Task: Create a Python profile.
Action: Mouse moved to (3, 502)
Screenshot: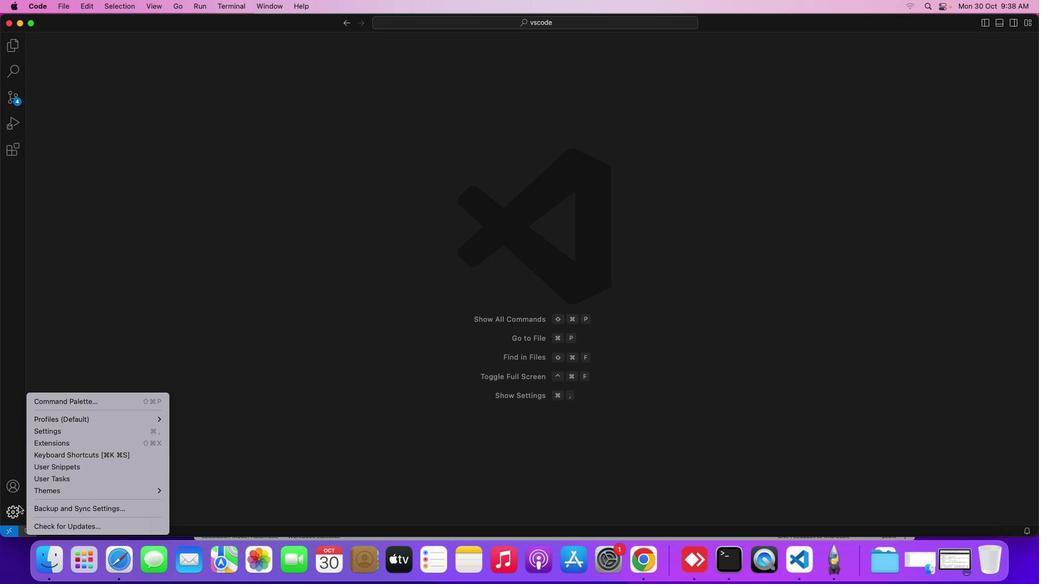 
Action: Mouse pressed left at (3, 502)
Screenshot: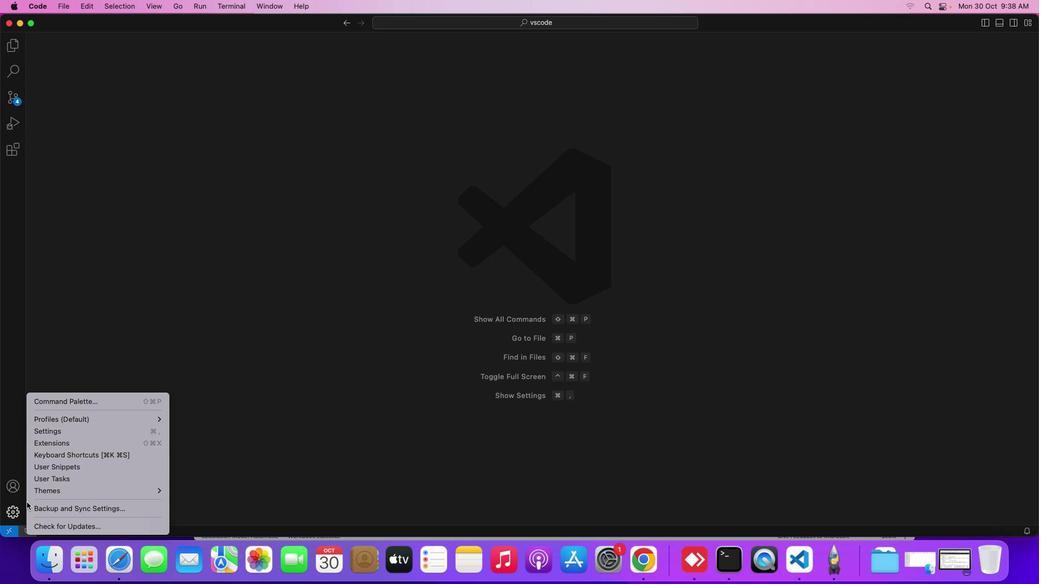 
Action: Mouse moved to (99, 411)
Screenshot: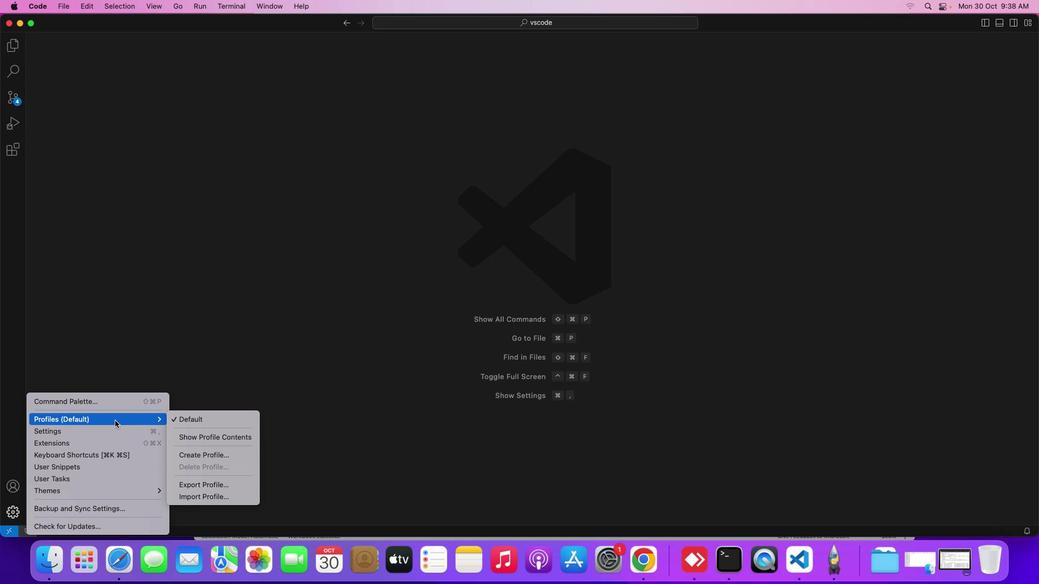 
Action: Mouse pressed left at (99, 411)
Screenshot: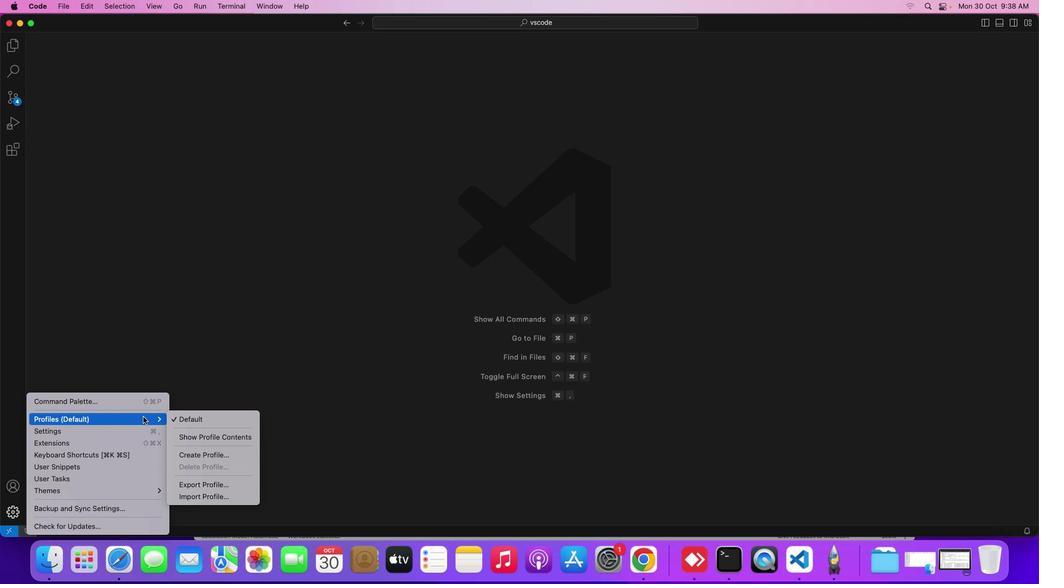 
Action: Mouse moved to (210, 444)
Screenshot: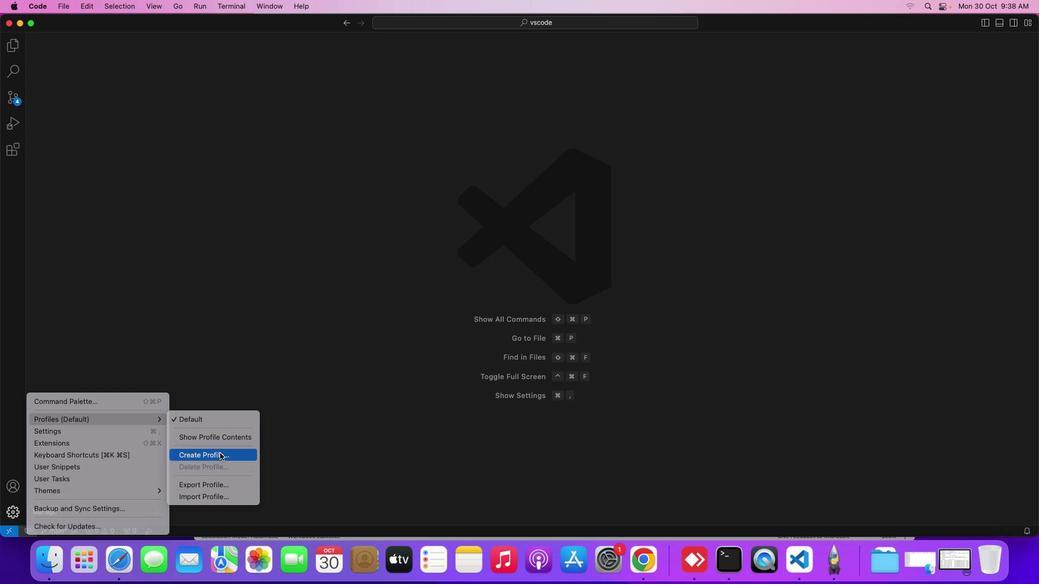 
Action: Mouse pressed left at (210, 444)
Screenshot: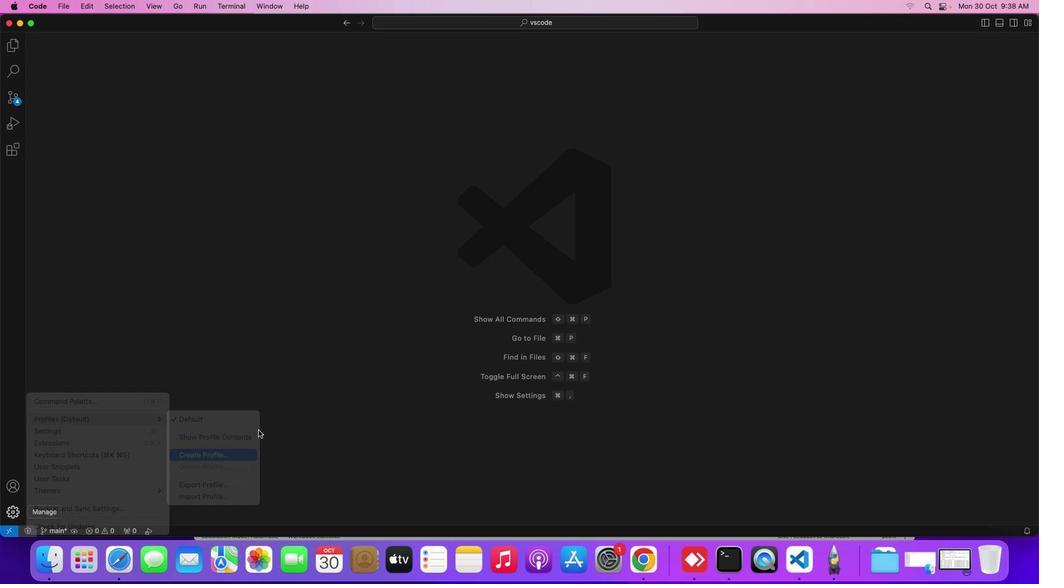 
Action: Mouse moved to (467, 47)
Screenshot: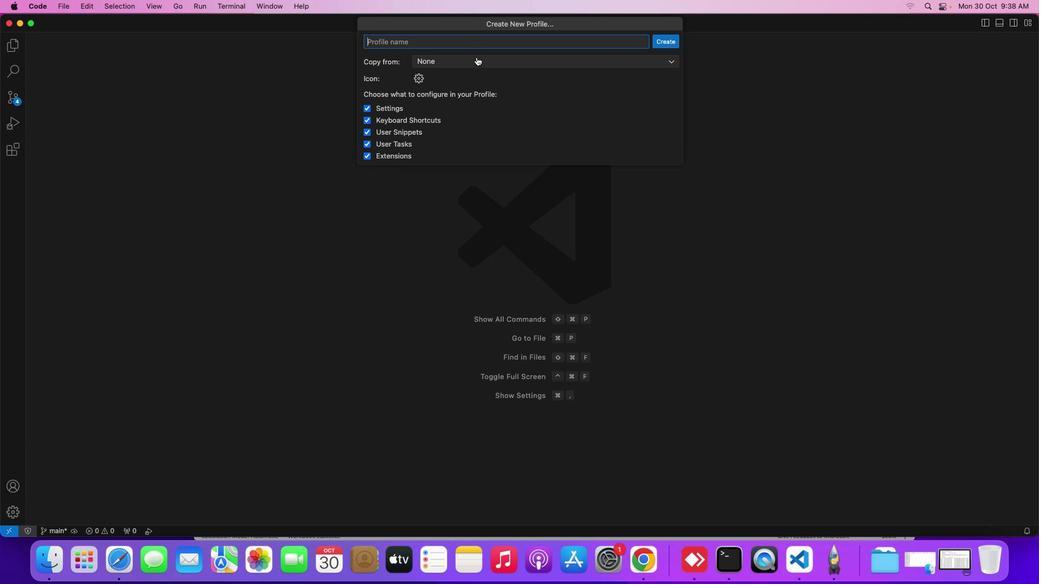 
Action: Mouse pressed left at (467, 47)
Screenshot: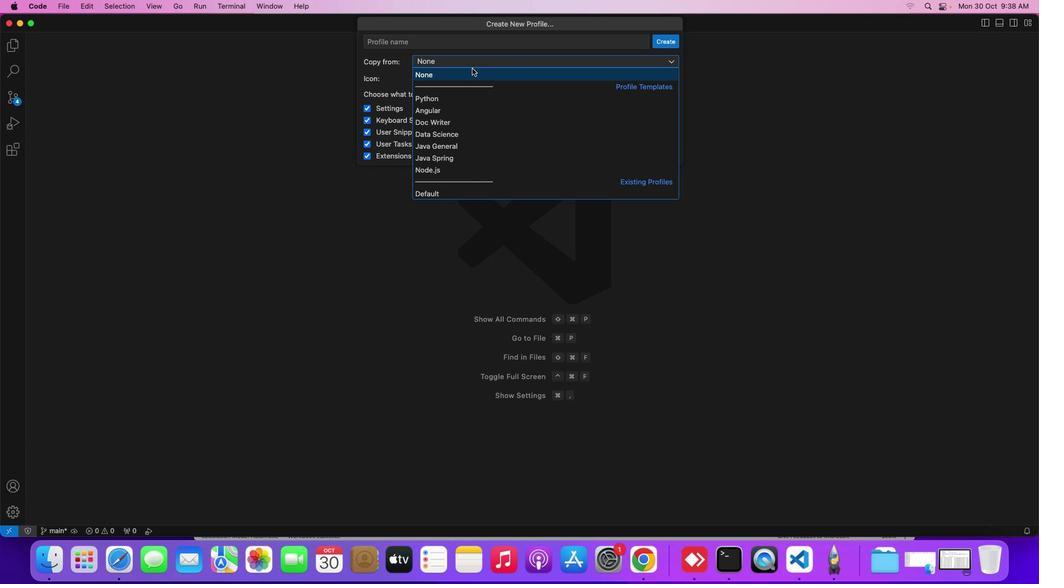 
Action: Mouse moved to (446, 87)
Screenshot: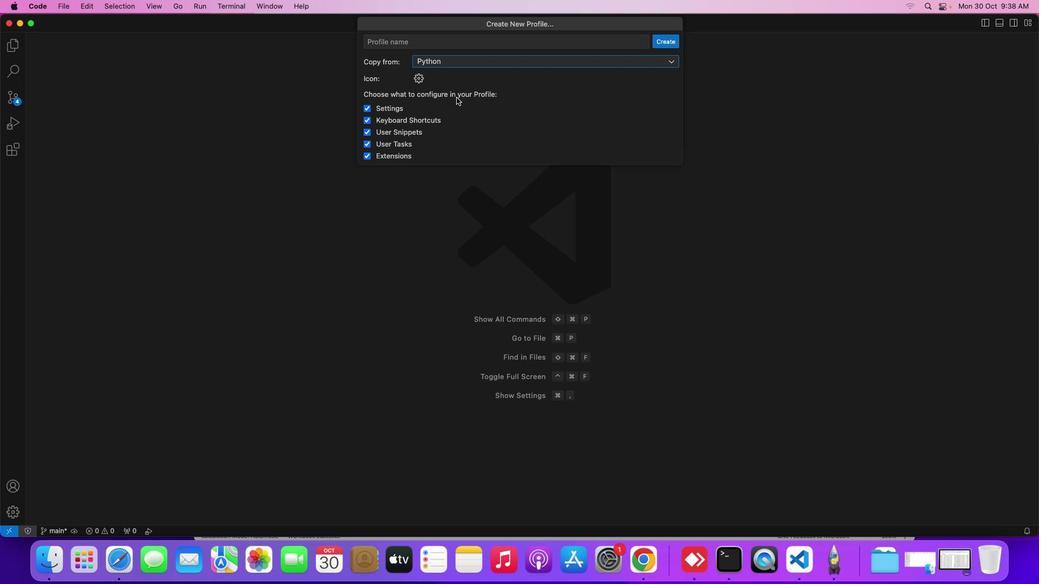 
Action: Mouse pressed left at (446, 87)
Screenshot: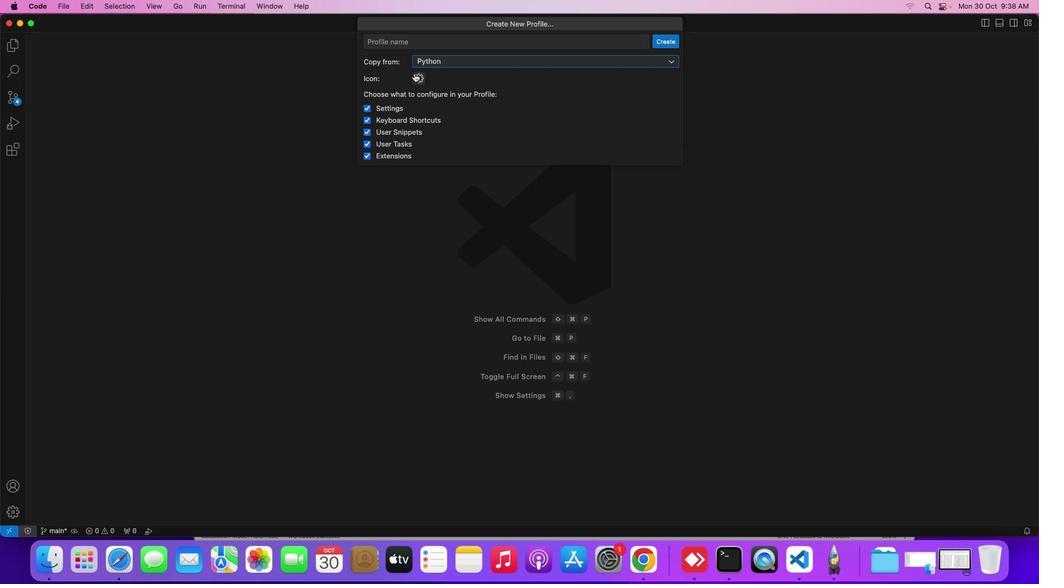 
Action: Mouse moved to (397, 31)
Screenshot: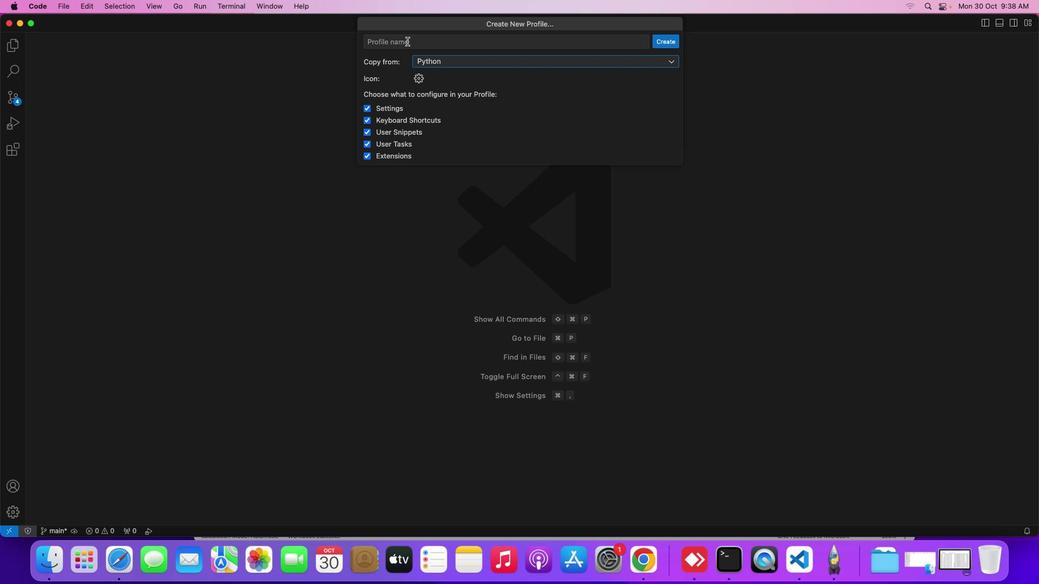 
Action: Mouse pressed left at (397, 31)
Screenshot: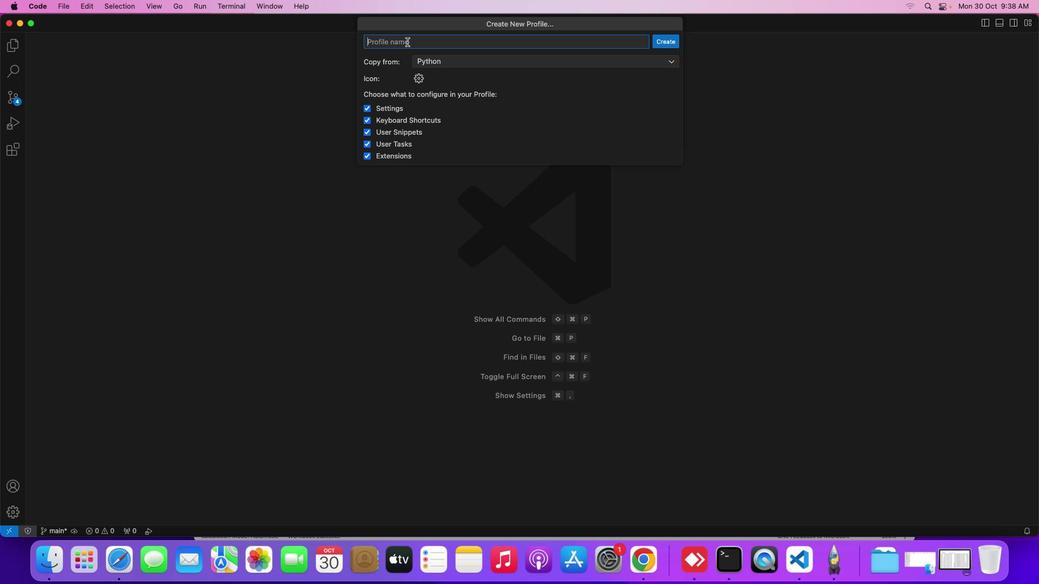
Action: Mouse moved to (397, 31)
Screenshot: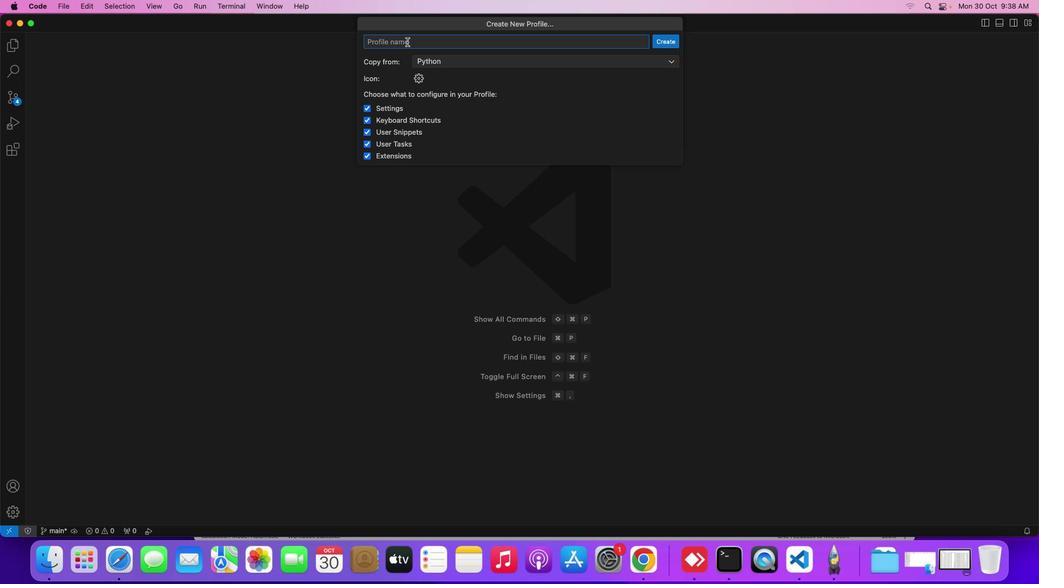 
Action: Key pressed Key.shift'P'
Screenshot: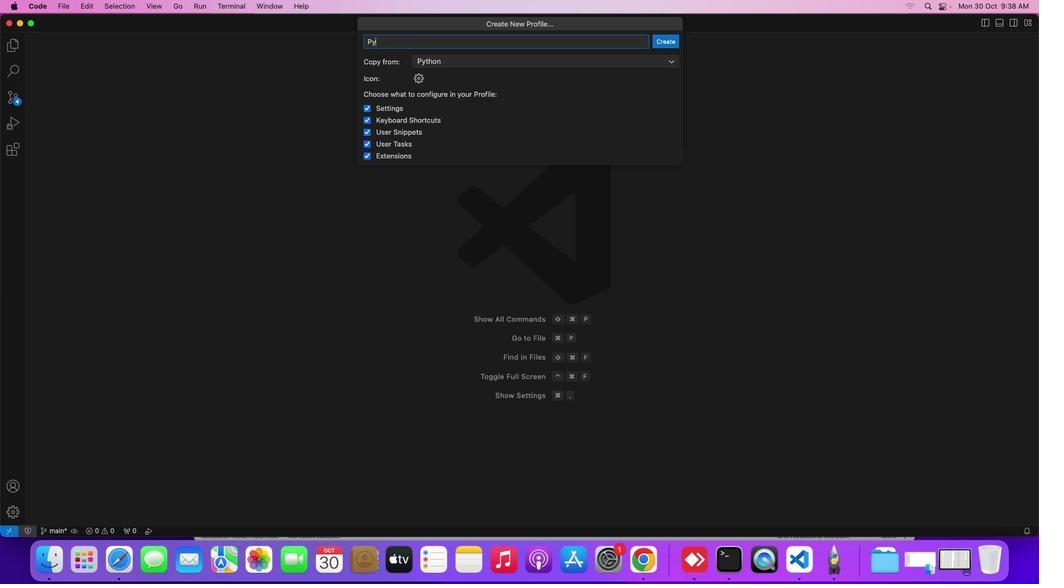 
Action: Mouse moved to (397, 32)
Screenshot: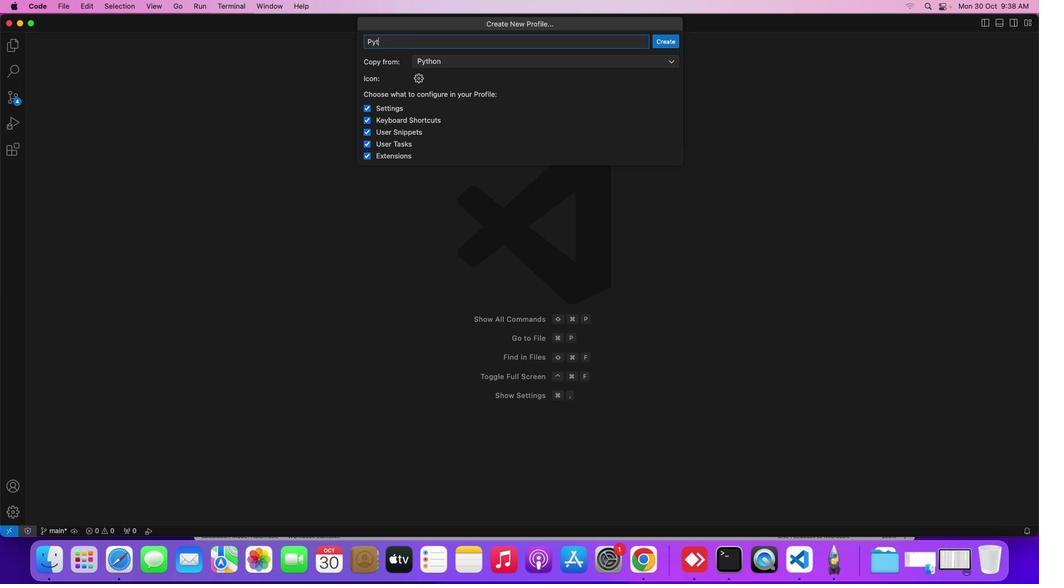 
Action: Key pressed 'y''t''h''o''n'
Screenshot: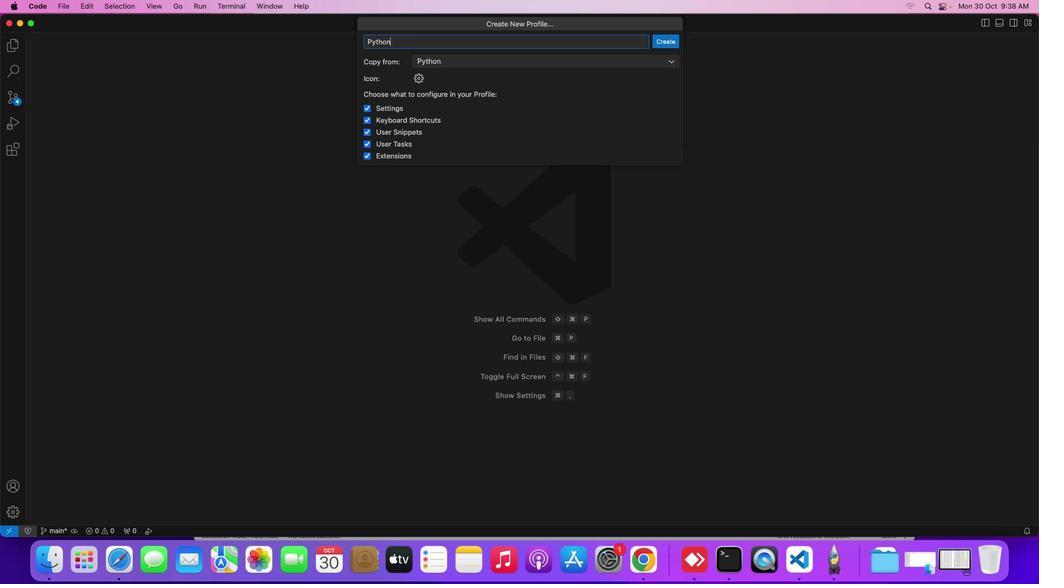 
Action: Mouse moved to (657, 32)
Screenshot: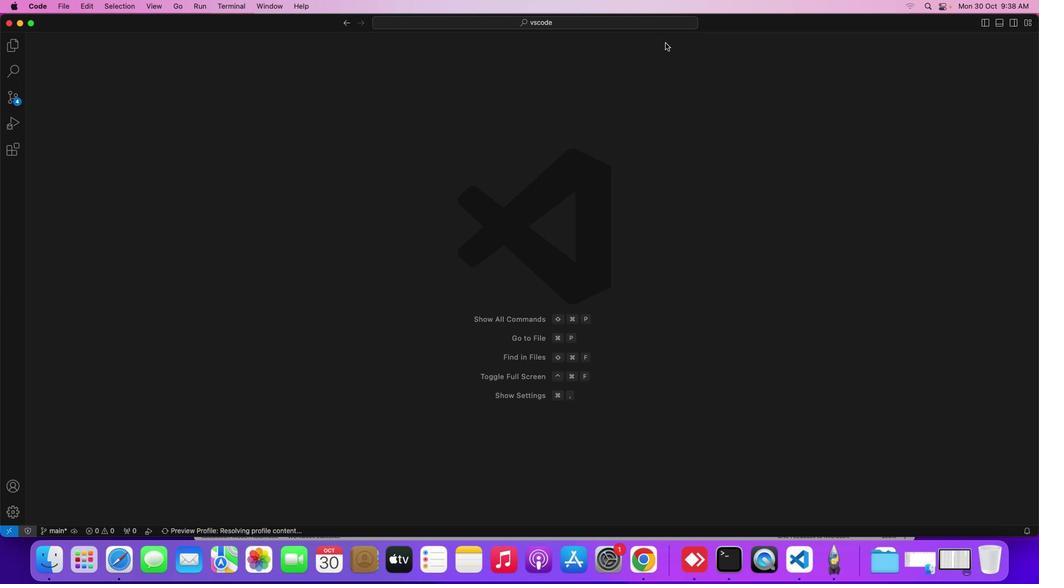 
Action: Mouse pressed left at (657, 32)
Screenshot: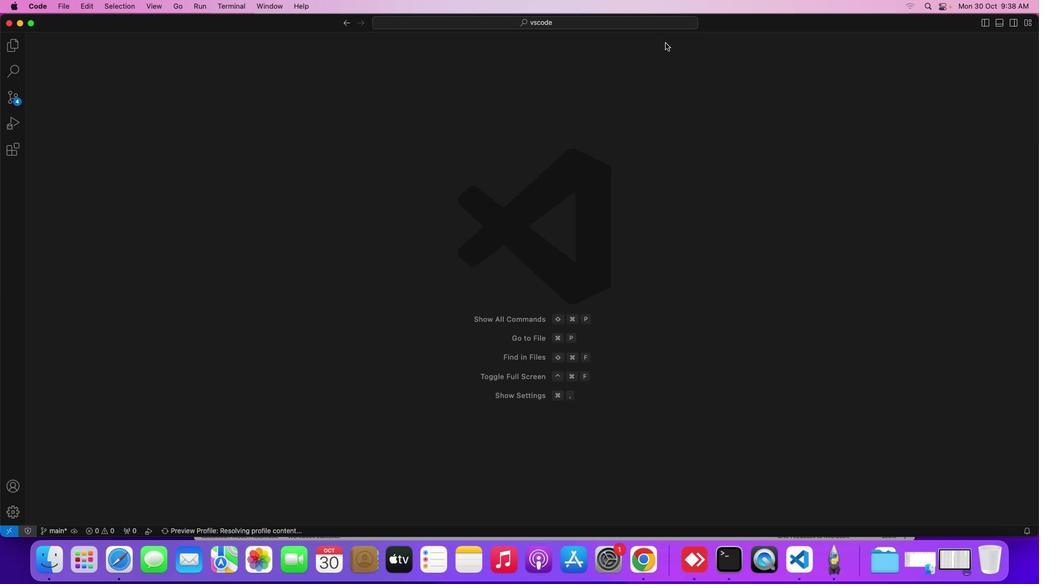 
Action: Mouse moved to (879, 377)
Screenshot: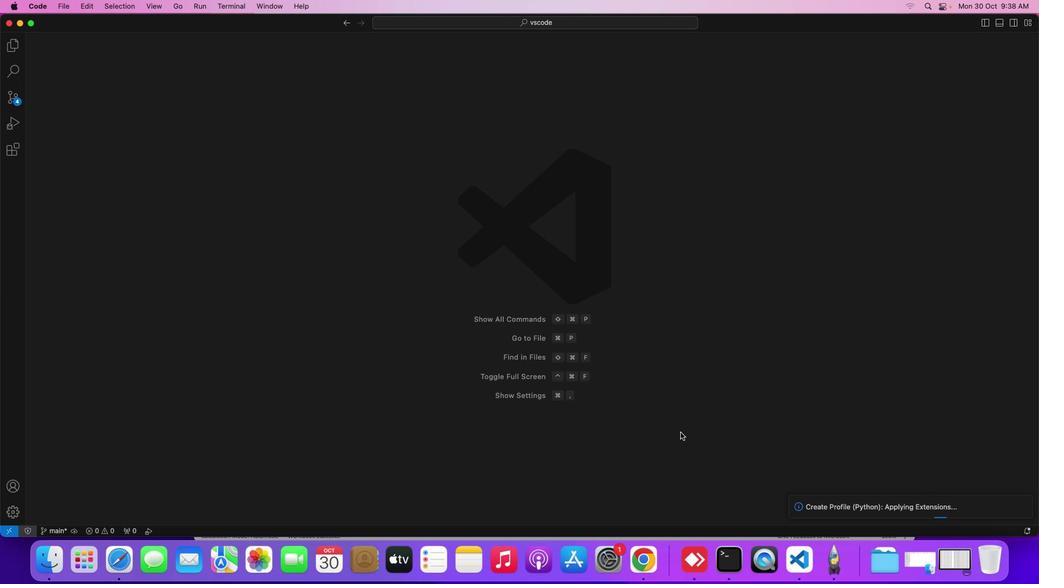 
